 Task: Add 16/20 Count Cooked Shrimp to the cart.
Action: Mouse moved to (14, 108)
Screenshot: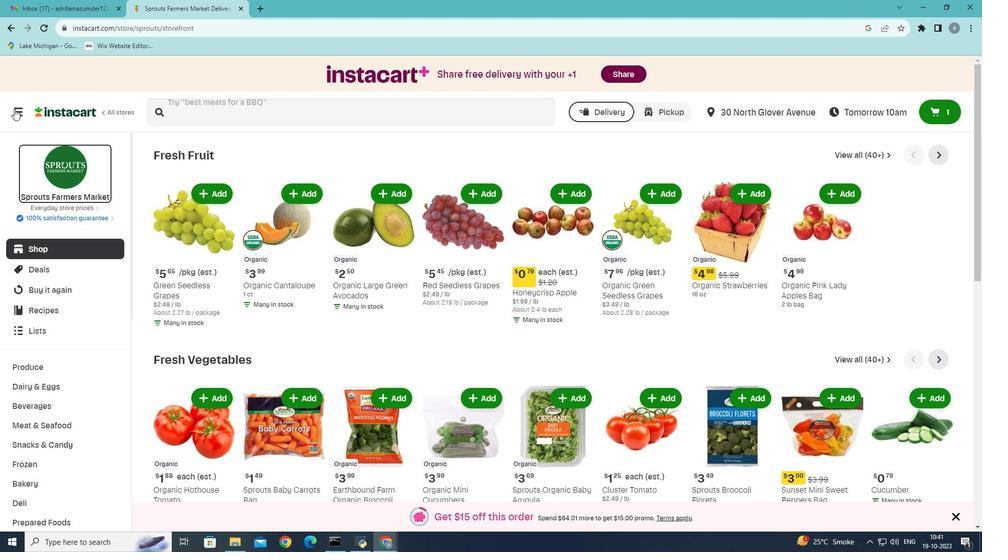 
Action: Mouse pressed left at (14, 108)
Screenshot: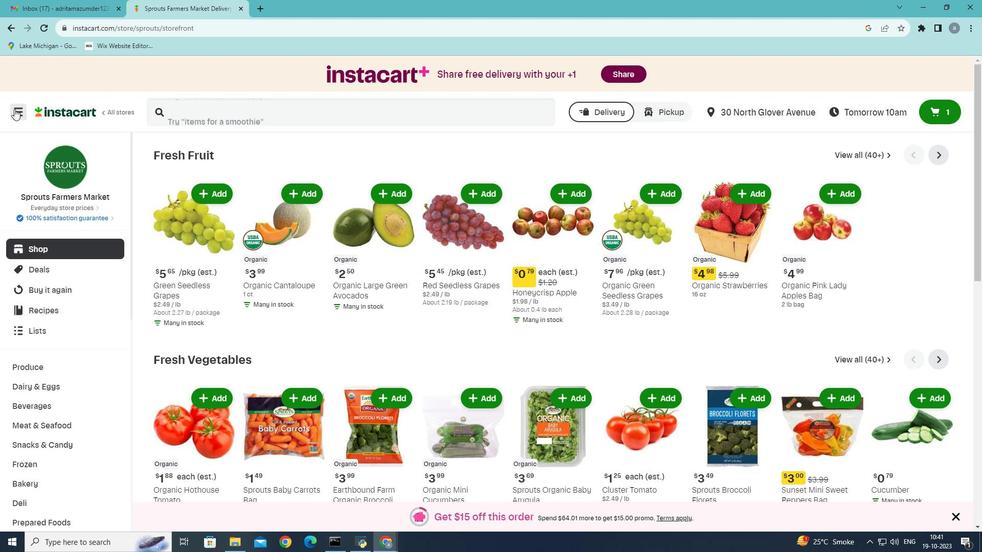 
Action: Mouse moved to (57, 302)
Screenshot: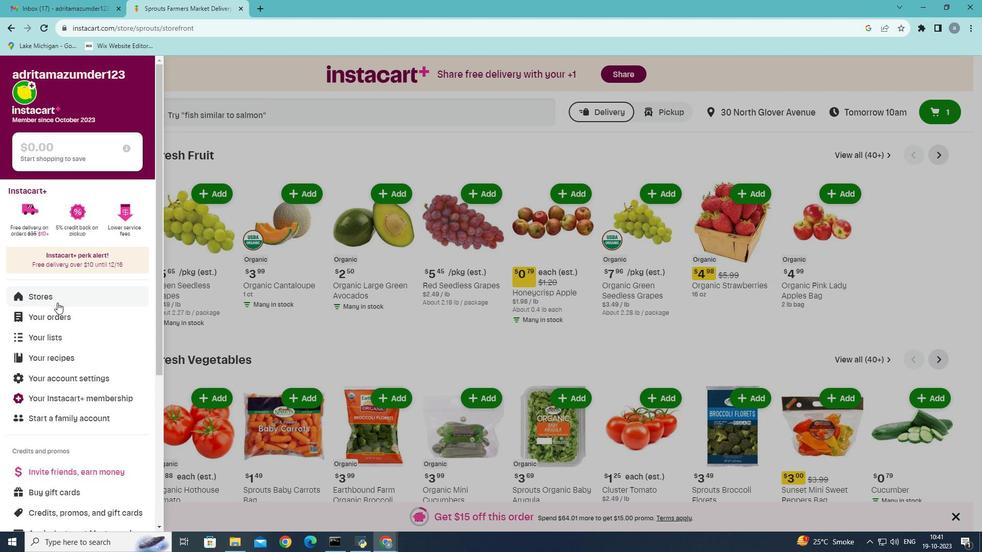 
Action: Mouse pressed left at (57, 302)
Screenshot: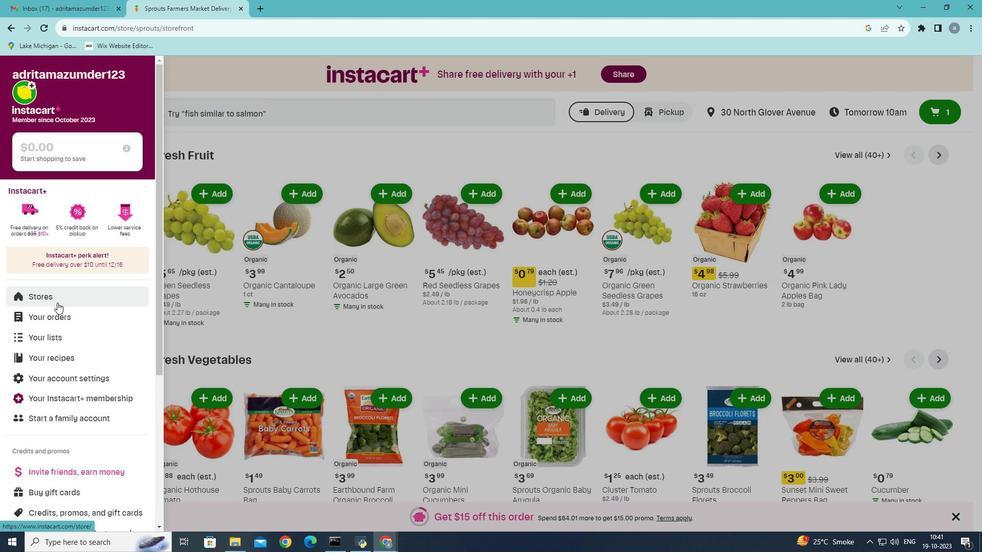 
Action: Mouse moved to (228, 113)
Screenshot: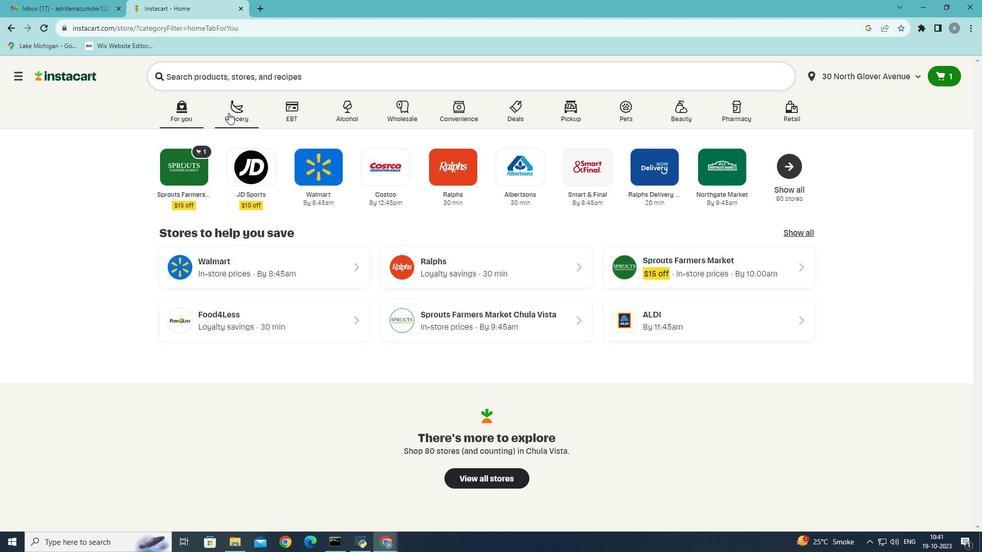 
Action: Mouse pressed left at (228, 113)
Screenshot: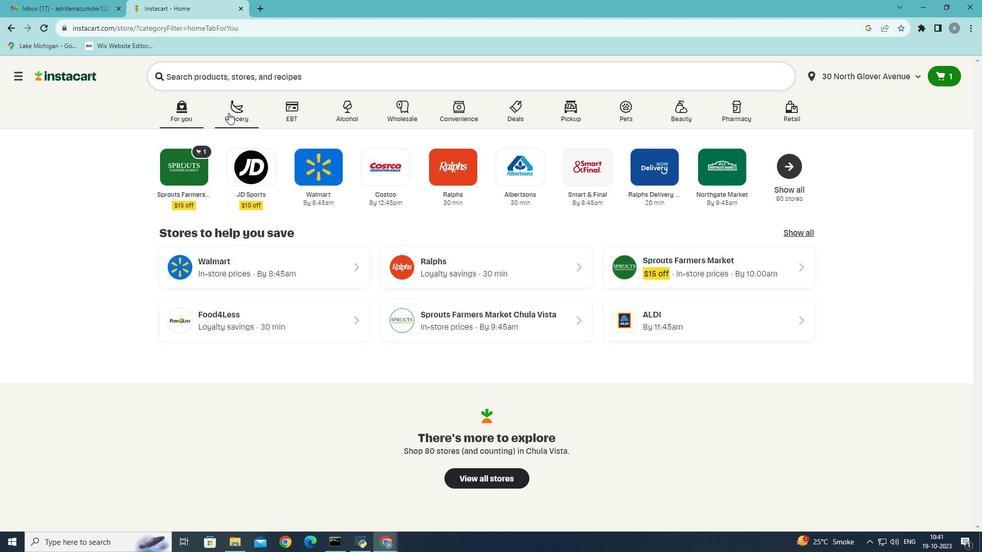 
Action: Mouse moved to (230, 293)
Screenshot: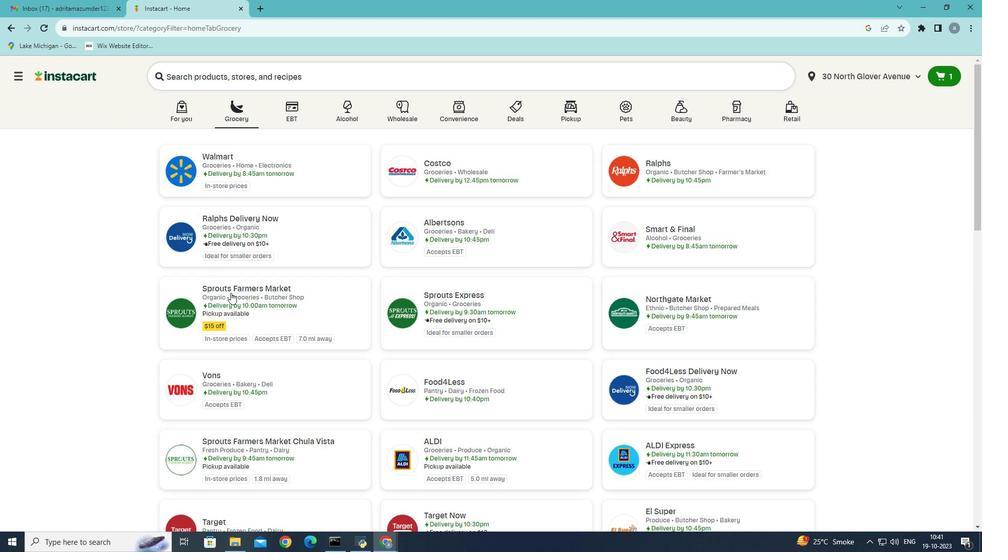 
Action: Mouse pressed left at (230, 293)
Screenshot: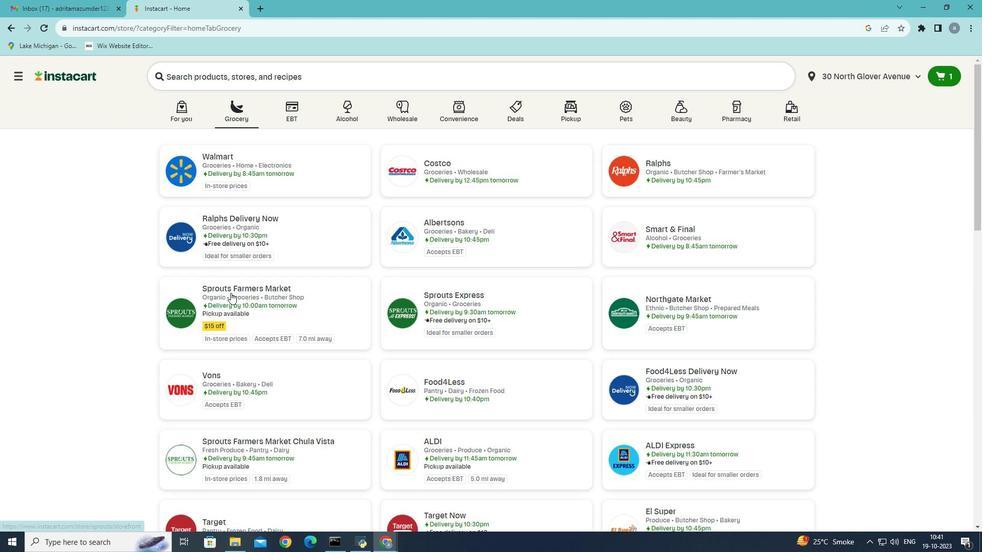 
Action: Mouse moved to (69, 427)
Screenshot: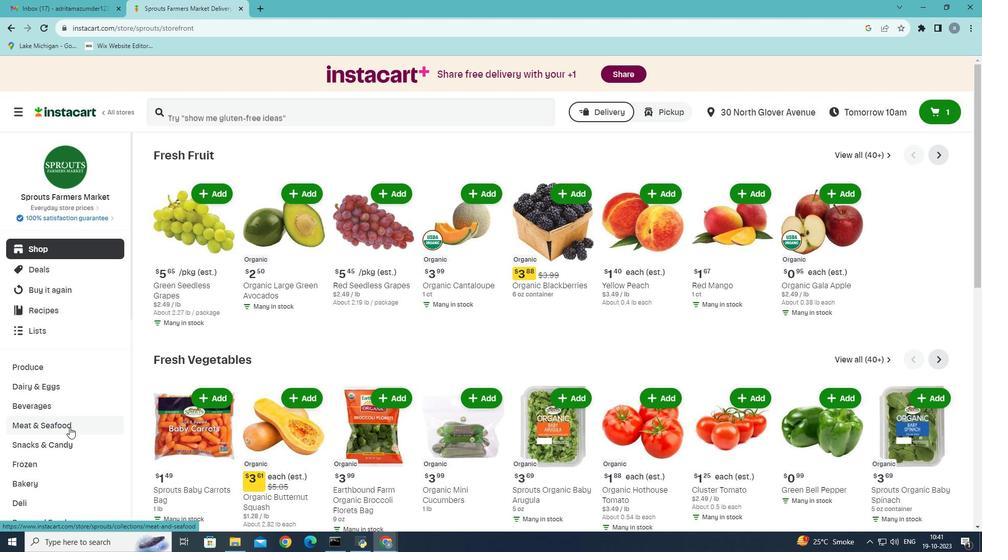 
Action: Mouse pressed left at (69, 427)
Screenshot: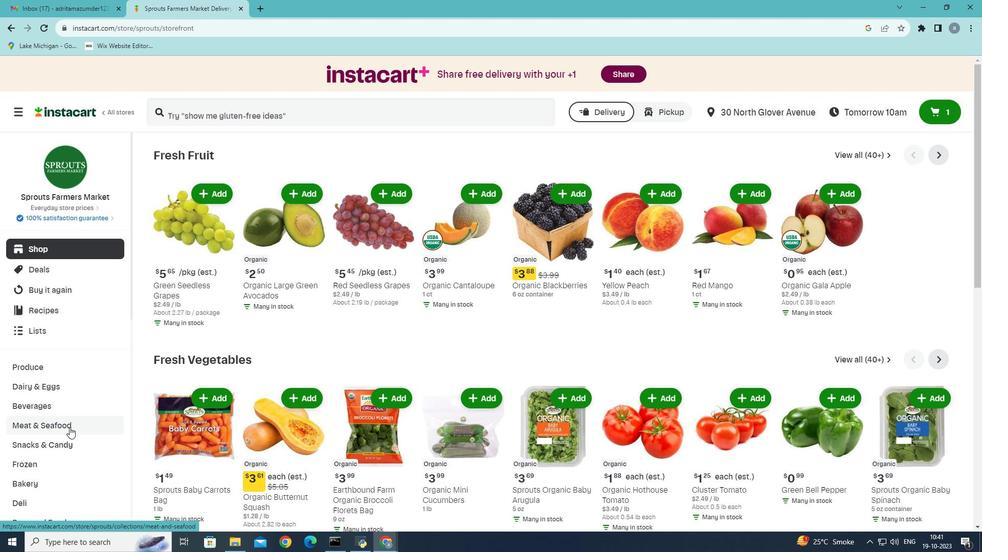 
Action: Mouse moved to (451, 179)
Screenshot: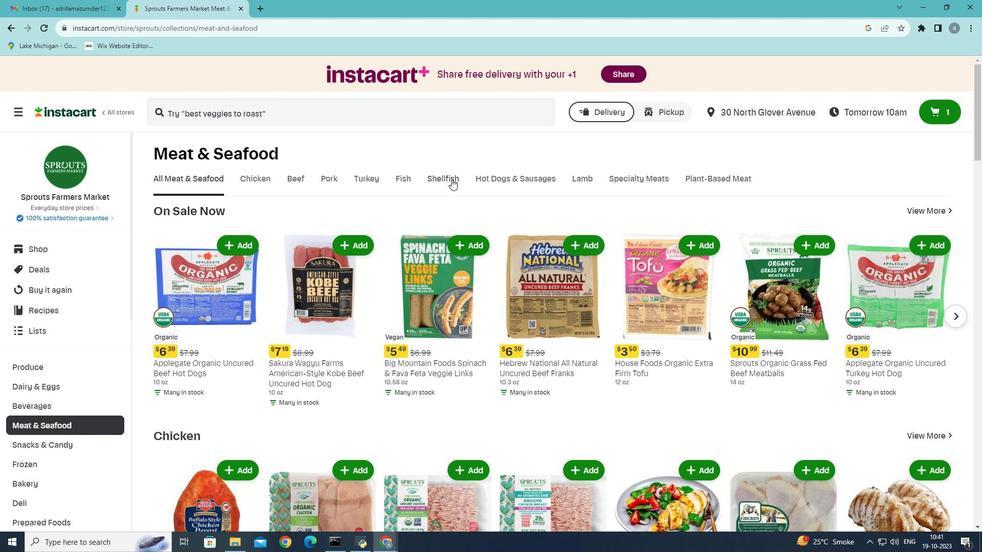 
Action: Mouse pressed left at (451, 179)
Screenshot: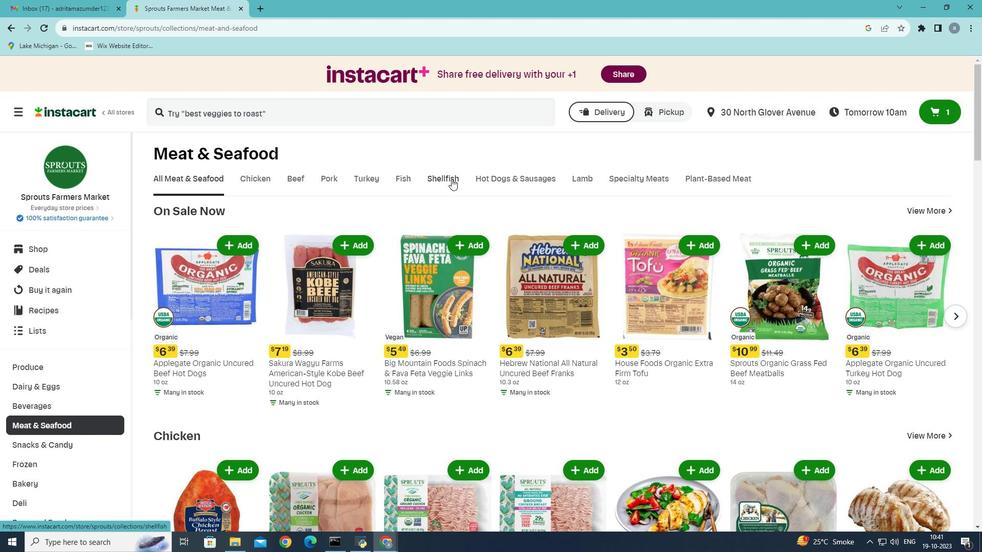 
Action: Mouse moved to (452, 410)
Screenshot: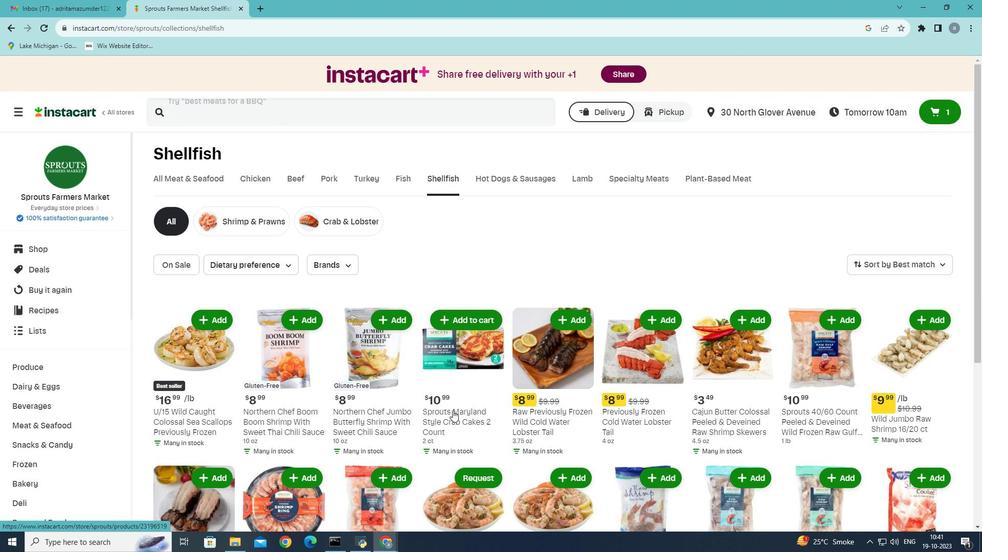 
Action: Mouse scrolled (452, 410) with delta (0, 0)
Screenshot: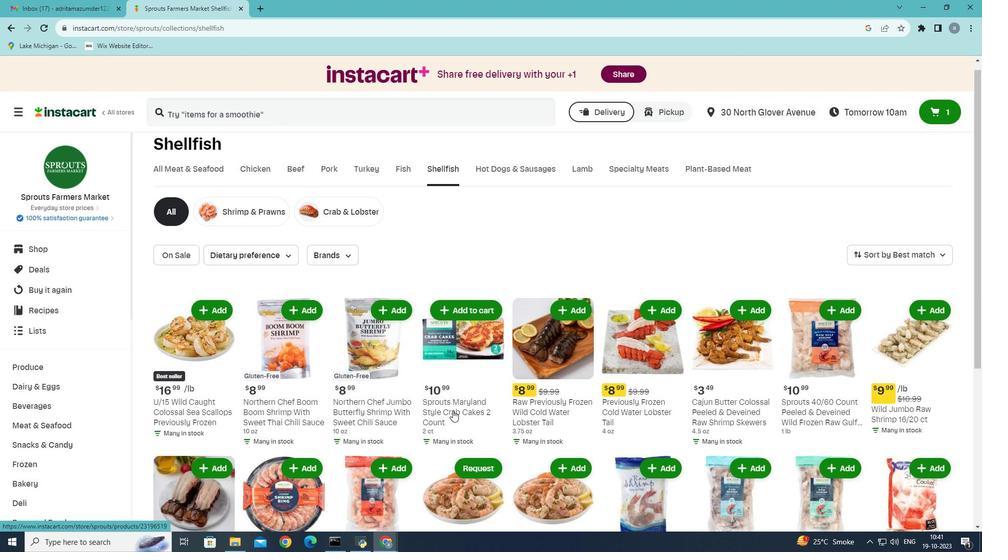 
Action: Mouse moved to (489, 392)
Screenshot: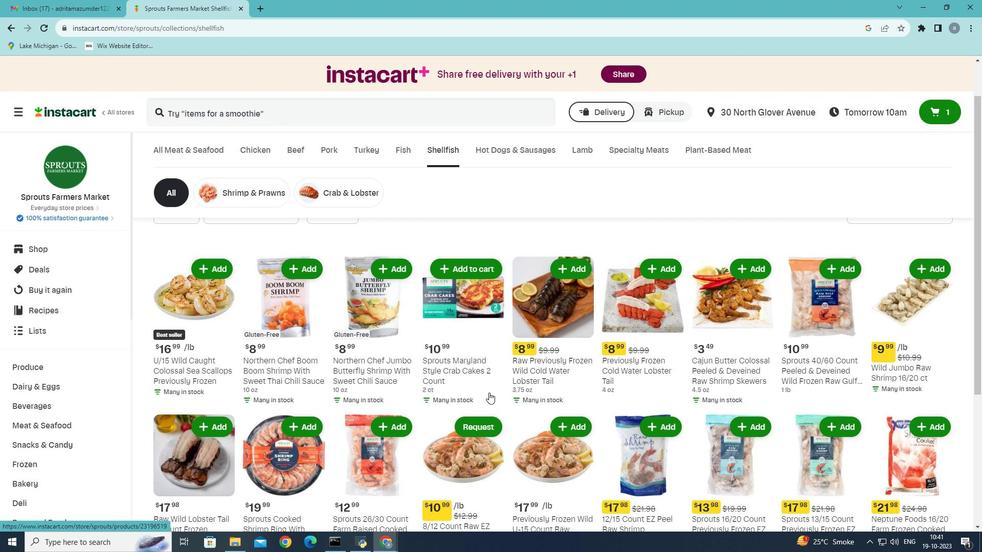 
Action: Mouse scrolled (489, 392) with delta (0, 0)
Screenshot: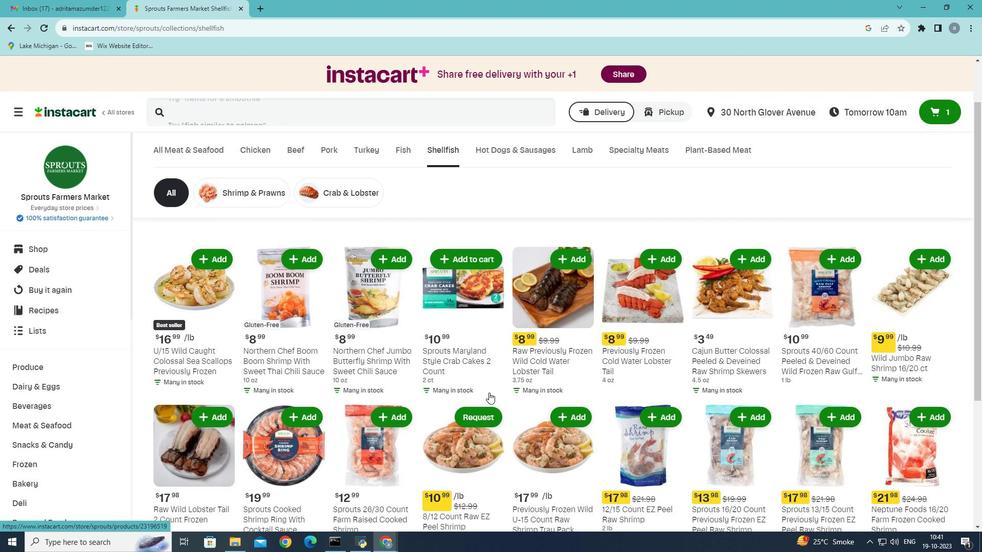 
Action: Mouse scrolled (489, 392) with delta (0, 0)
Screenshot: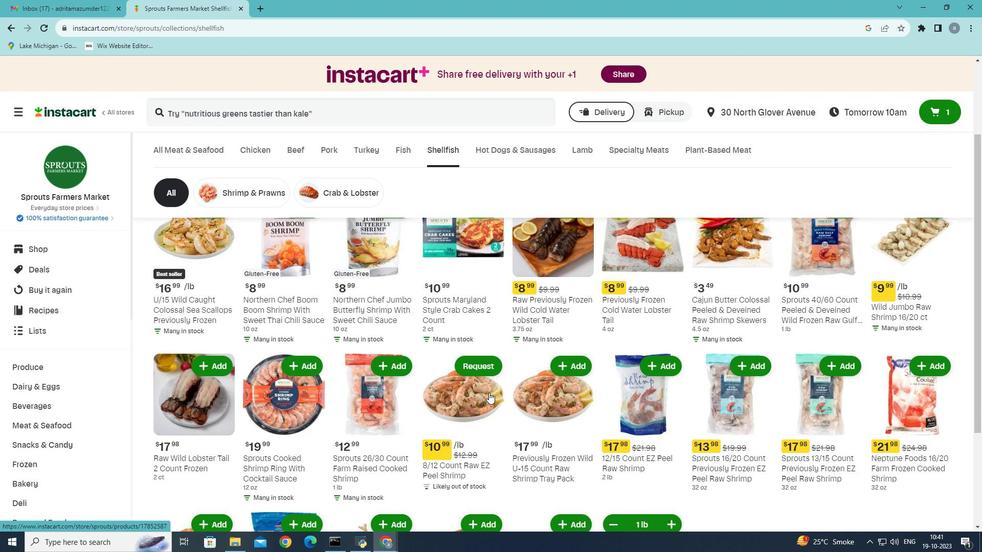 
Action: Mouse scrolled (489, 392) with delta (0, 0)
Screenshot: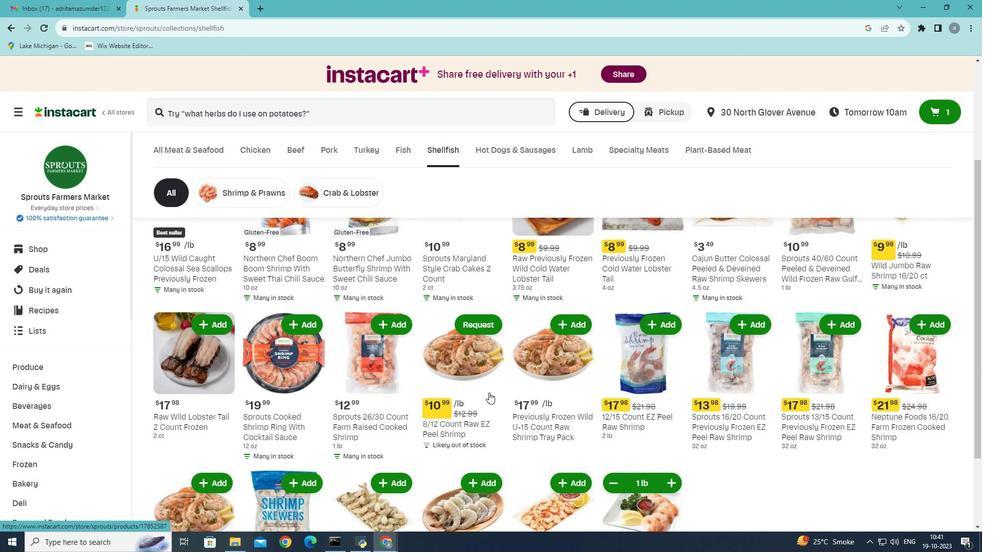 
Action: Mouse moved to (515, 389)
Screenshot: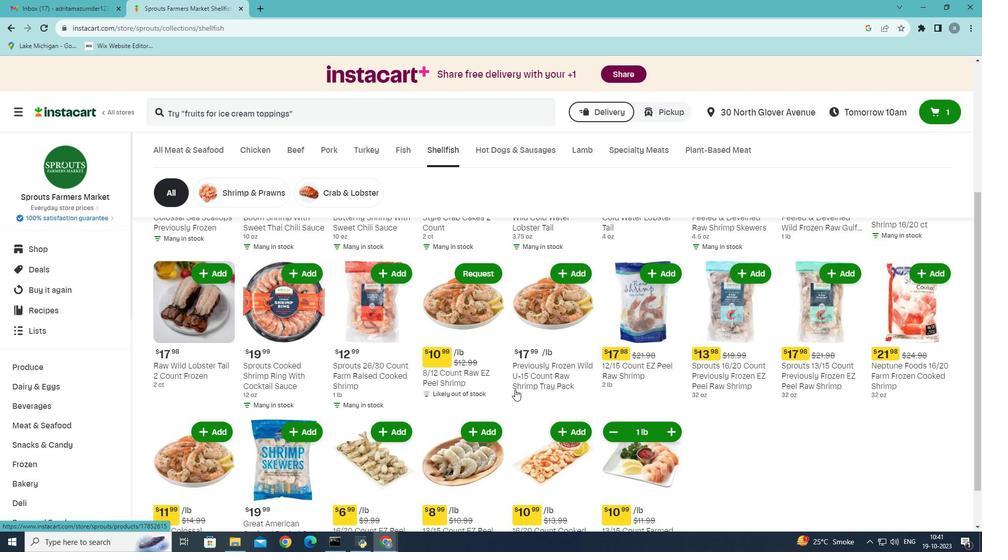 
Action: Mouse scrolled (515, 389) with delta (0, 0)
Screenshot: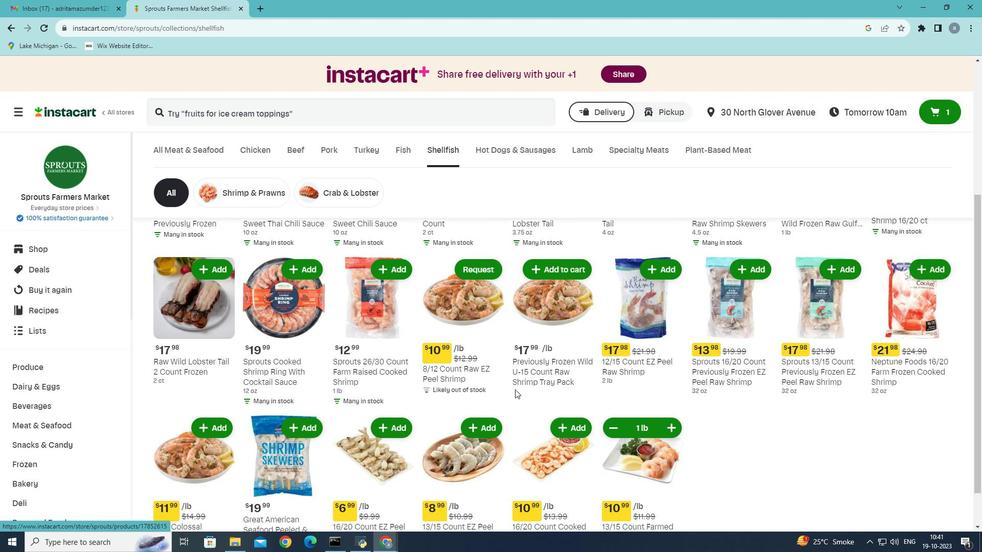 
Action: Mouse scrolled (515, 389) with delta (0, 0)
Screenshot: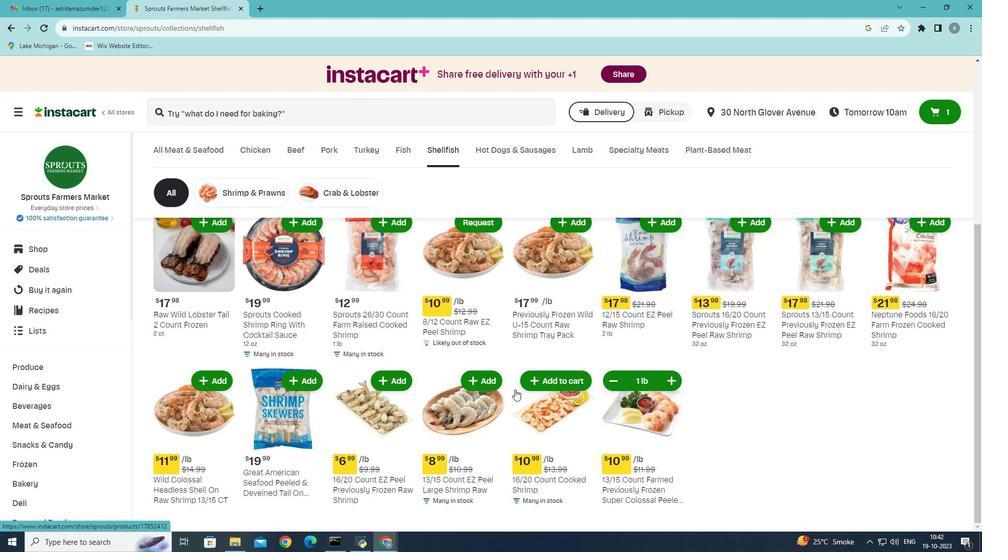 
Action: Mouse scrolled (515, 389) with delta (0, 0)
Screenshot: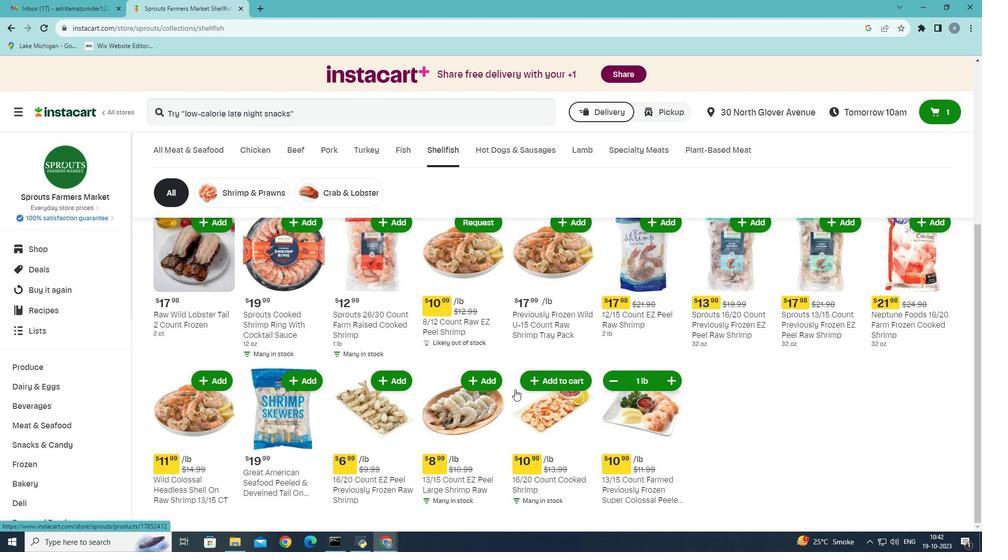 
Action: Mouse moved to (577, 384)
Screenshot: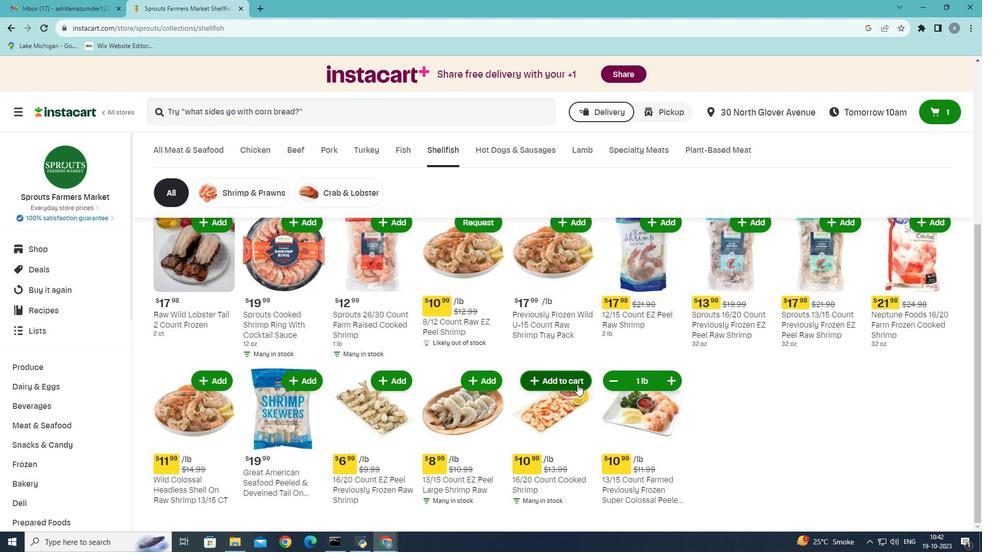 
Action: Mouse pressed left at (577, 384)
Screenshot: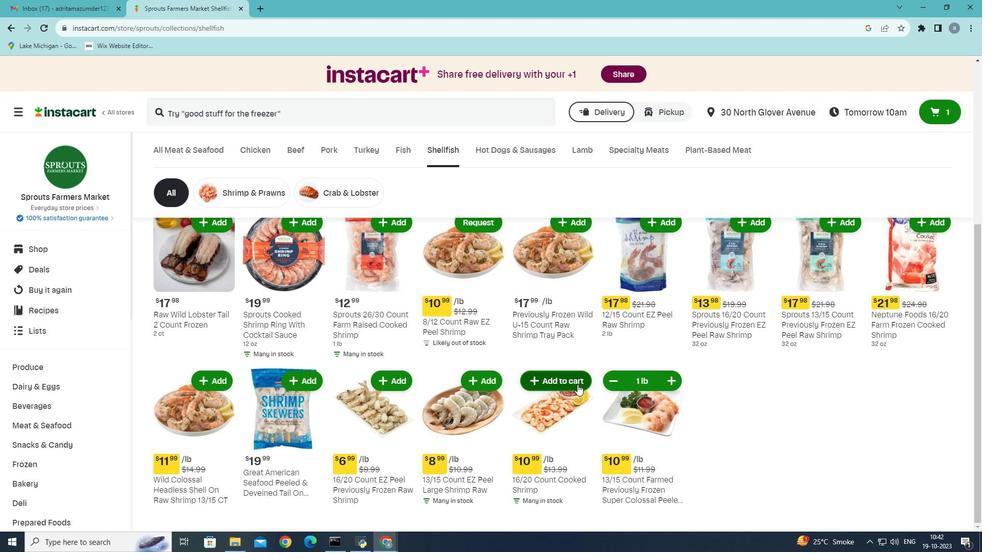 
